 Task: Create a section Database Optimization Sprint and in the section, add a milestone Agile Implementation in the project VitalTech.
Action: Mouse moved to (67, 316)
Screenshot: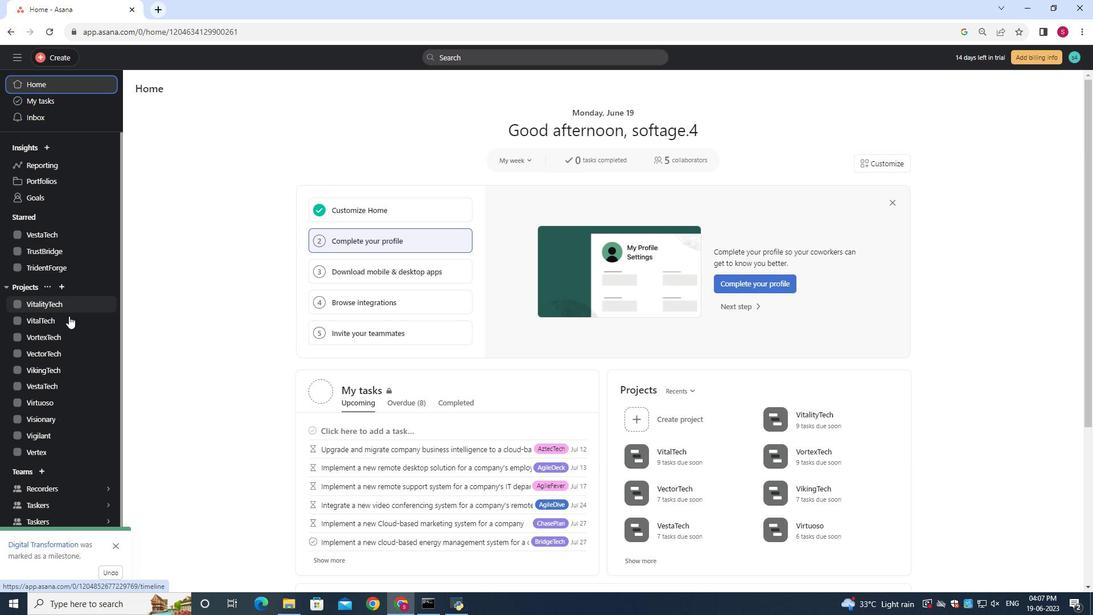 
Action: Mouse pressed left at (67, 316)
Screenshot: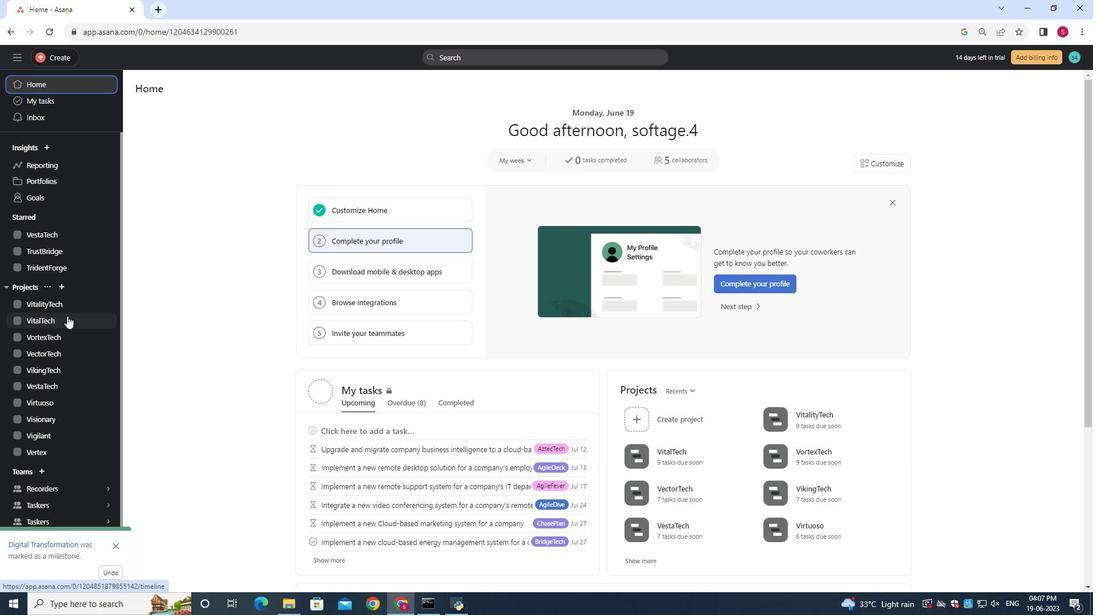 
Action: Mouse moved to (181, 133)
Screenshot: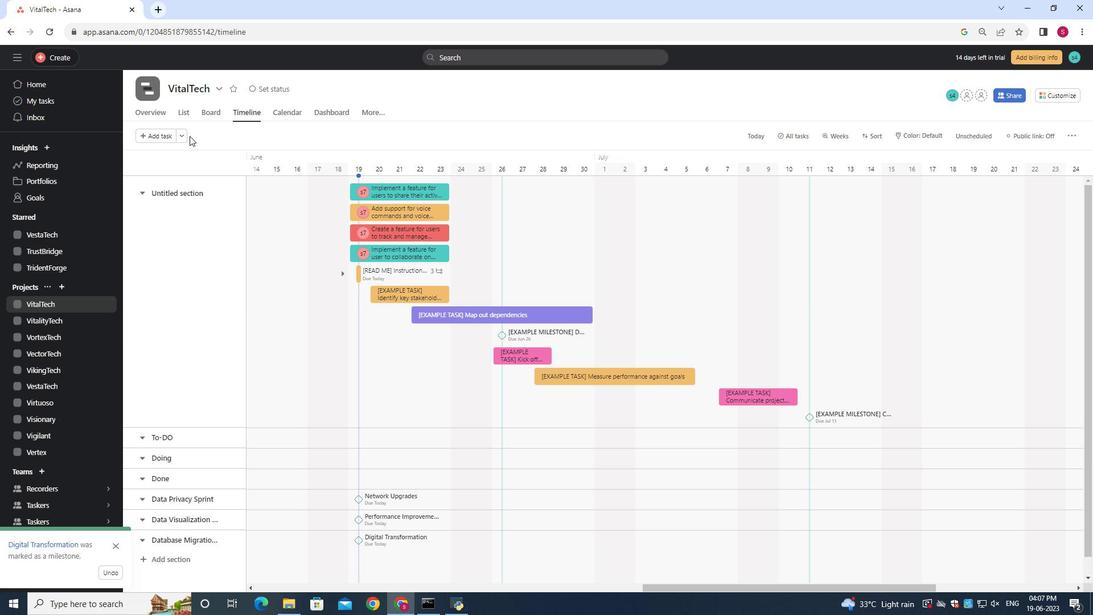 
Action: Mouse pressed left at (181, 133)
Screenshot: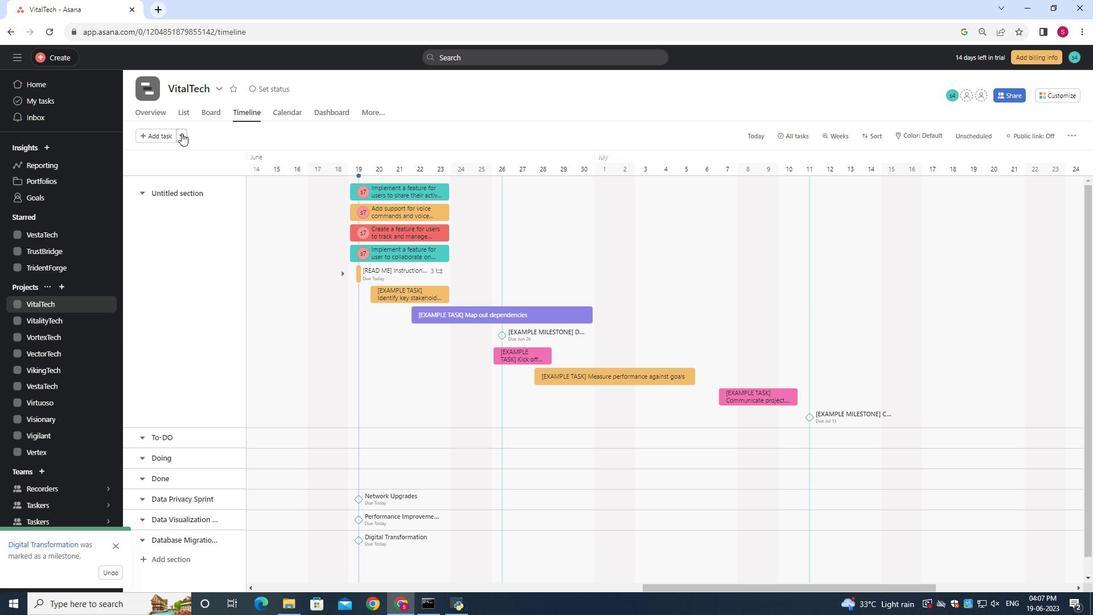 
Action: Mouse moved to (198, 155)
Screenshot: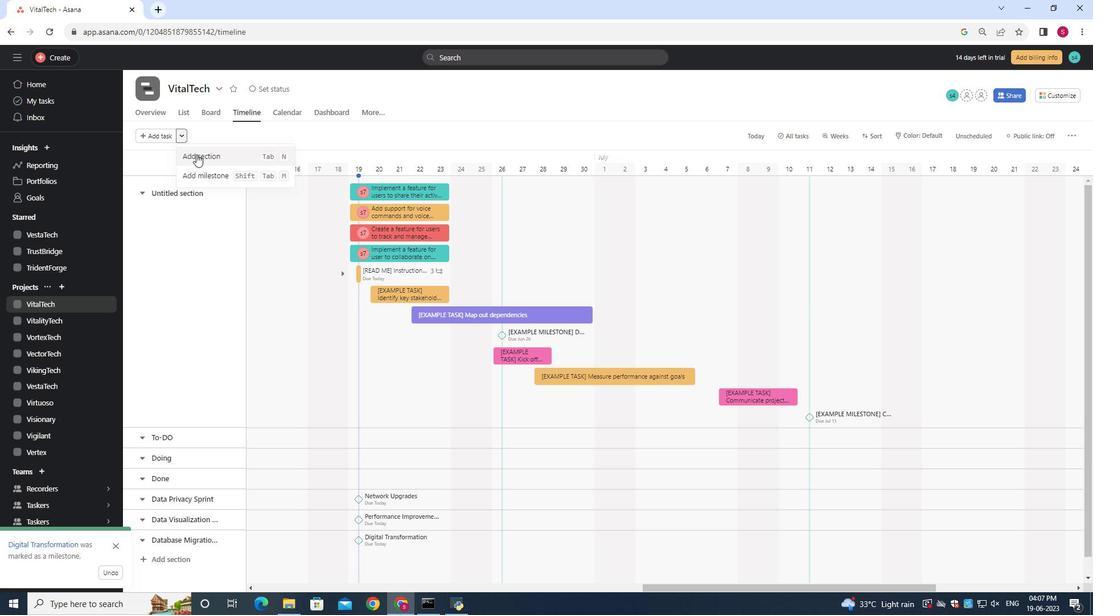 
Action: Mouse pressed left at (198, 155)
Screenshot: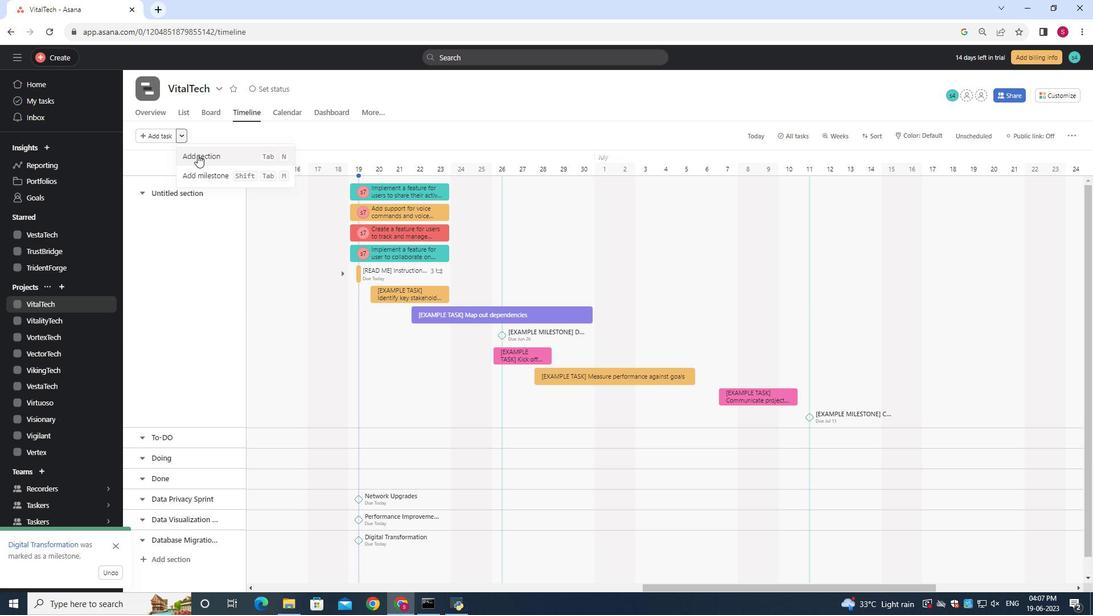 
Action: Key pressed <Key.shift><Key.shift><Key.shift><Key.shift><Key.shift><Key.shift><Key.shift>Data<Key.shift>base<Key.space><Key.shift>Optimization<Key.space><Key.shift>Sprint
Screenshot: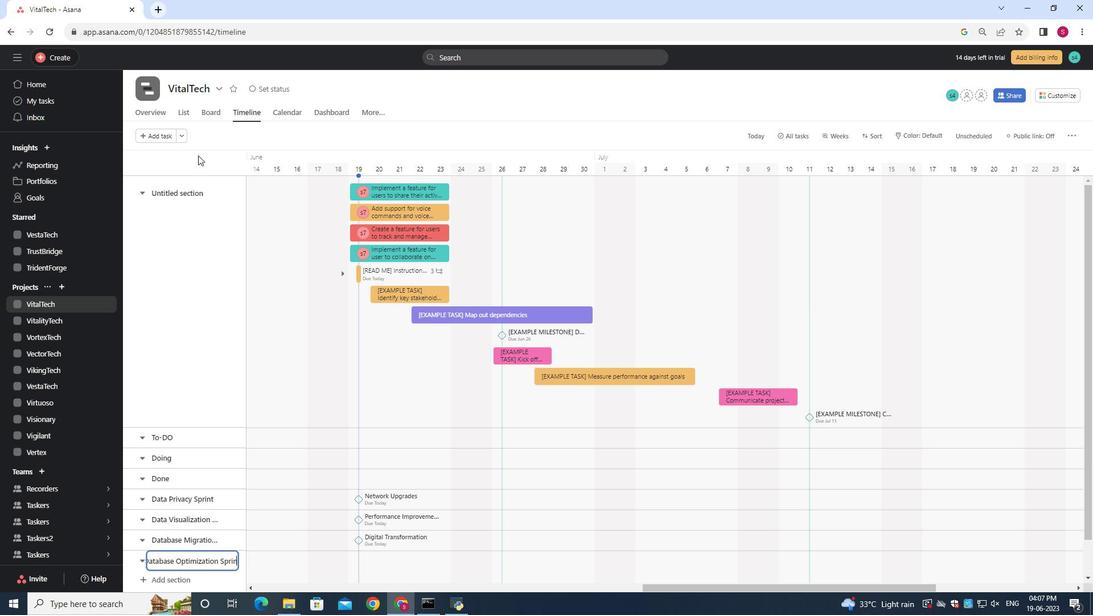 
Action: Mouse moved to (264, 558)
Screenshot: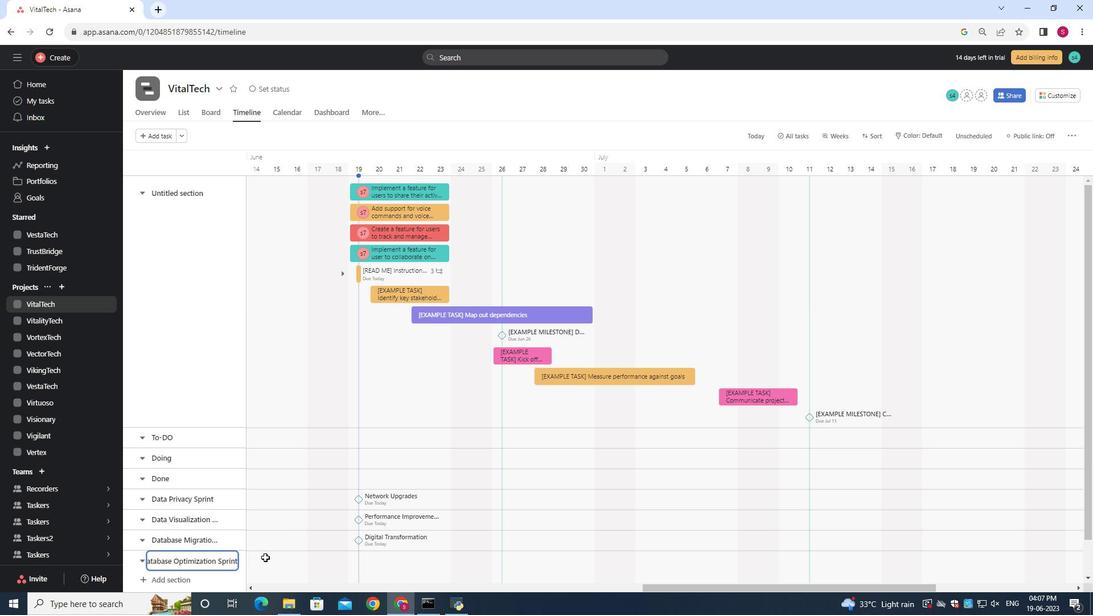 
Action: Mouse pressed left at (264, 558)
Screenshot: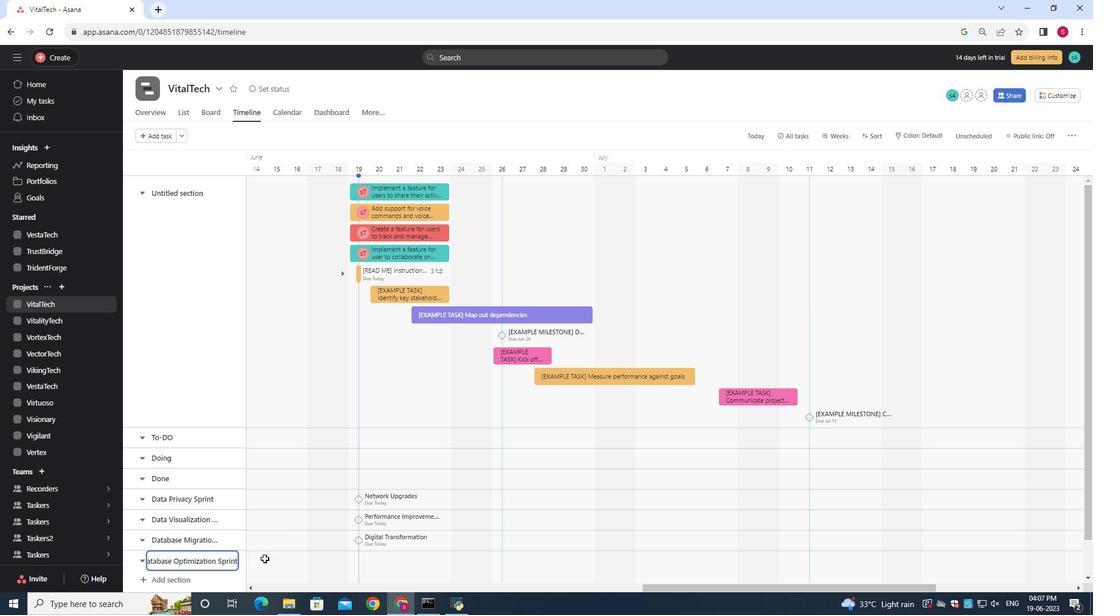 
Action: Mouse moved to (273, 546)
Screenshot: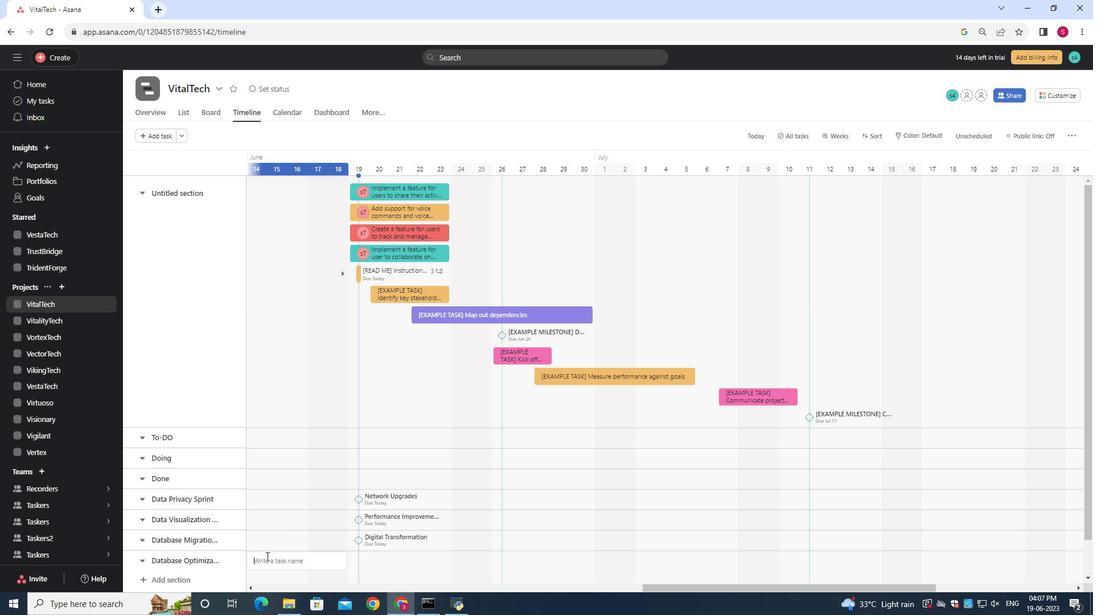 
Action: Key pressed <Key.shift><Key.shift><Key.shift><Key.shift><Key.shift><Key.shift><Key.shift><Key.shift><Key.shift><Key.shift><Key.shift><Key.shift><Key.shift><Key.shift><Key.shift><Key.shift><Key.shift><Key.shift><Key.shift><Key.shift><Key.shift><Key.shift><Key.shift><Key.shift><Key.shift><Key.shift><Key.shift><Key.shift><Key.shift><Key.shift>Agile<Key.space><Key.shift>Implentation
Screenshot: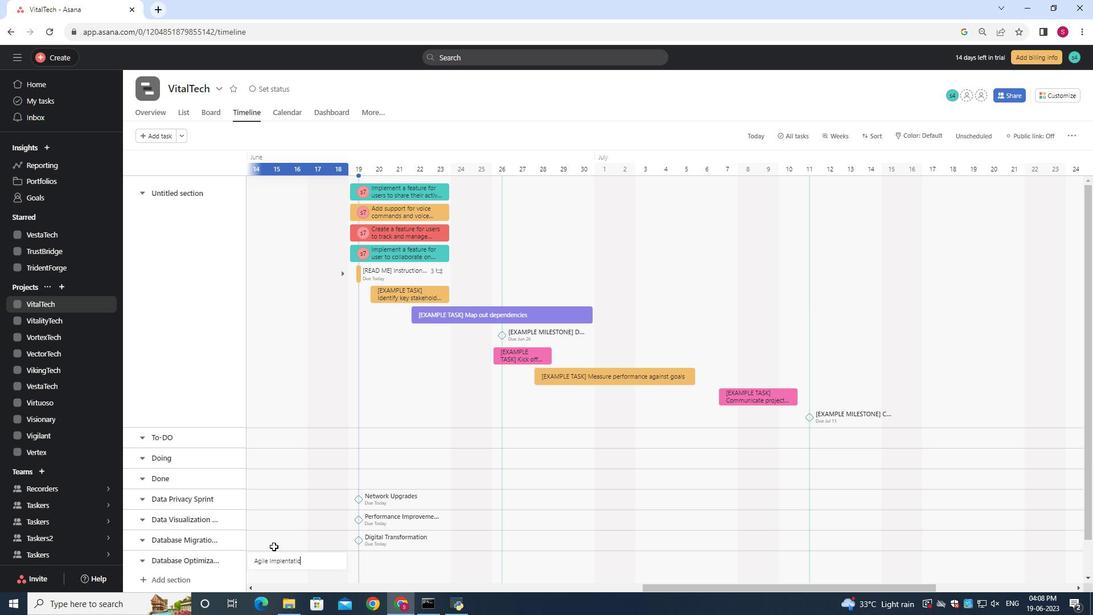 
Action: Mouse moved to (283, 562)
Screenshot: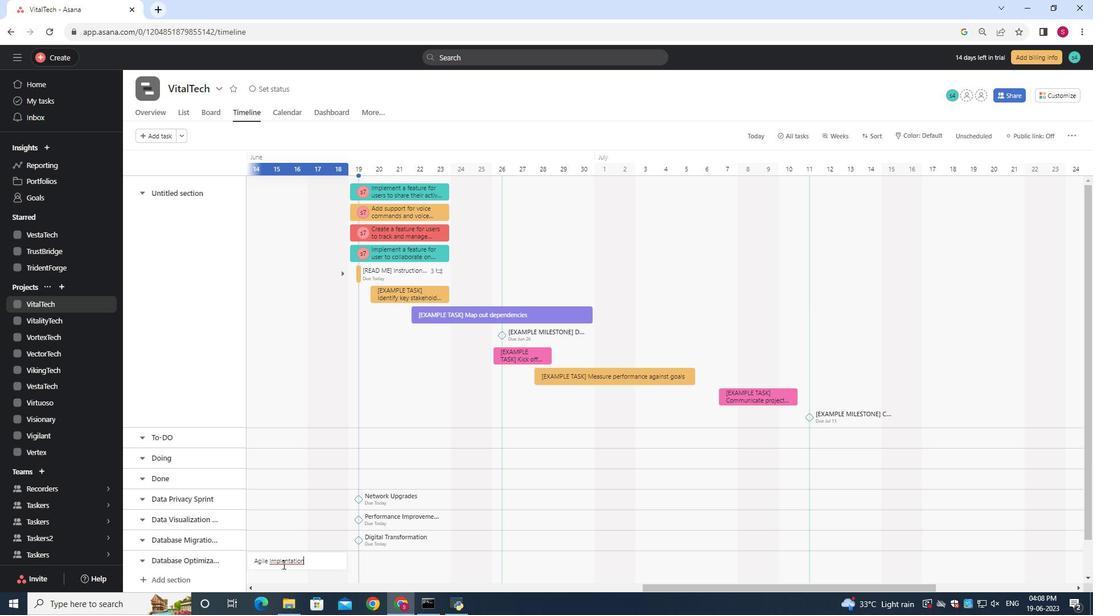 
Action: Mouse pressed right at (283, 562)
Screenshot: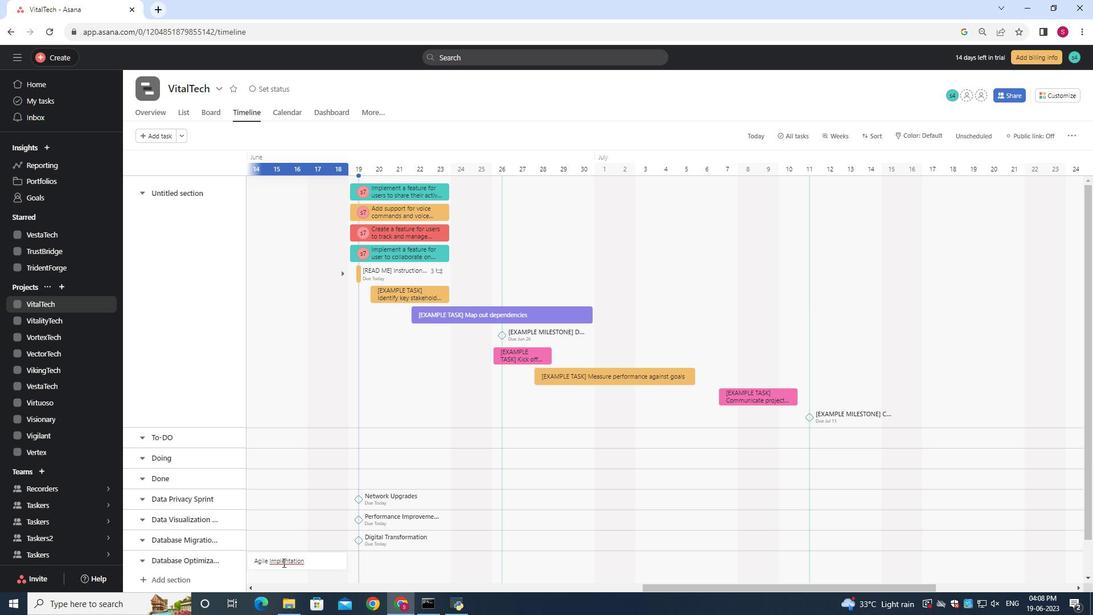 
Action: Mouse moved to (312, 510)
Screenshot: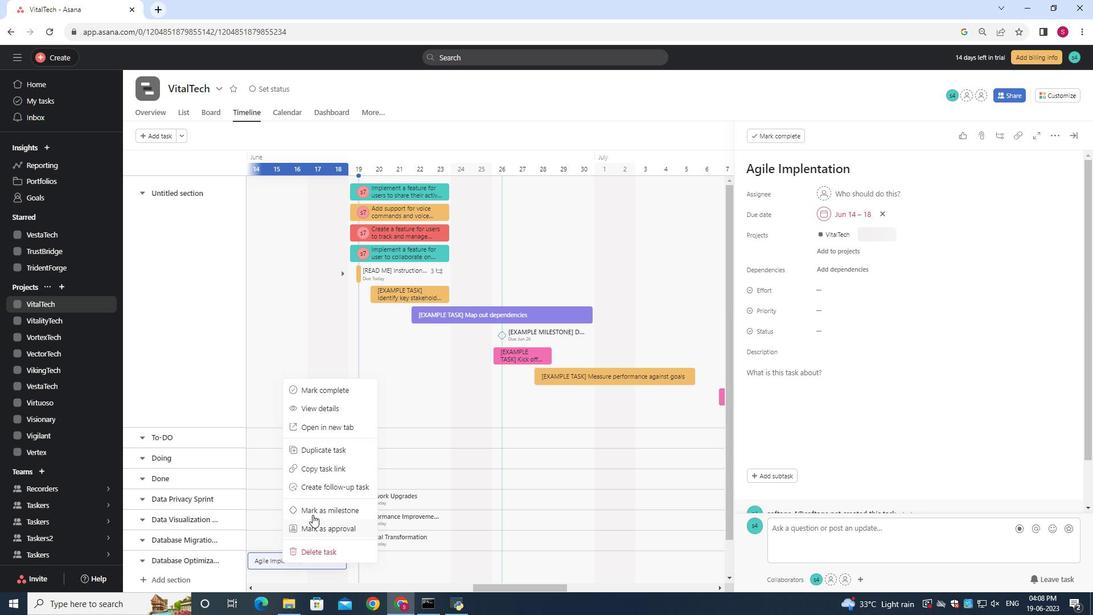 
Action: Mouse pressed left at (312, 510)
Screenshot: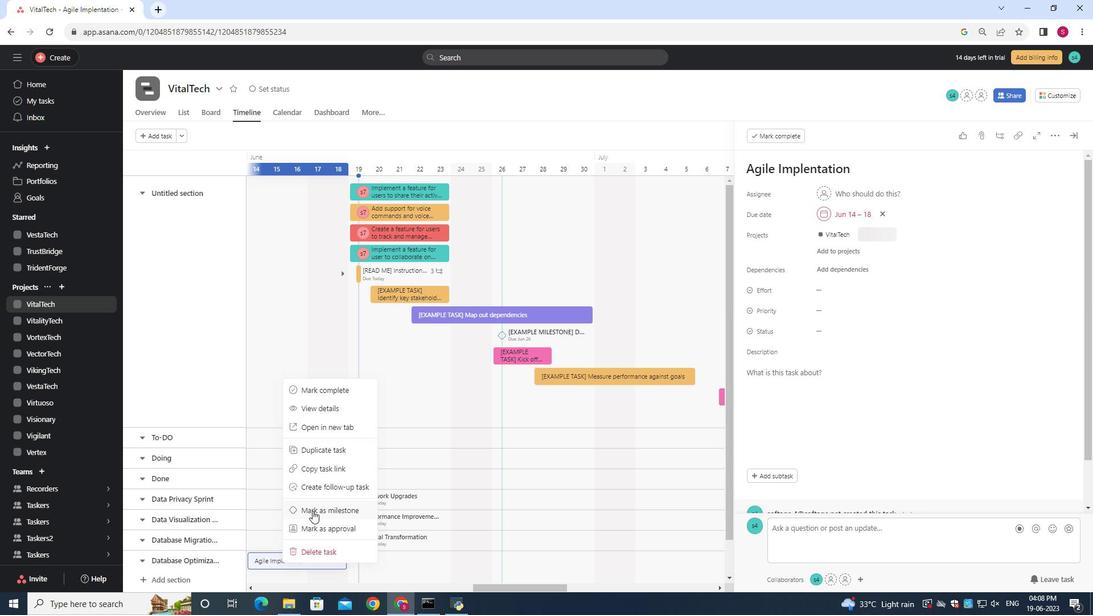 
Action: Mouse moved to (389, 480)
Screenshot: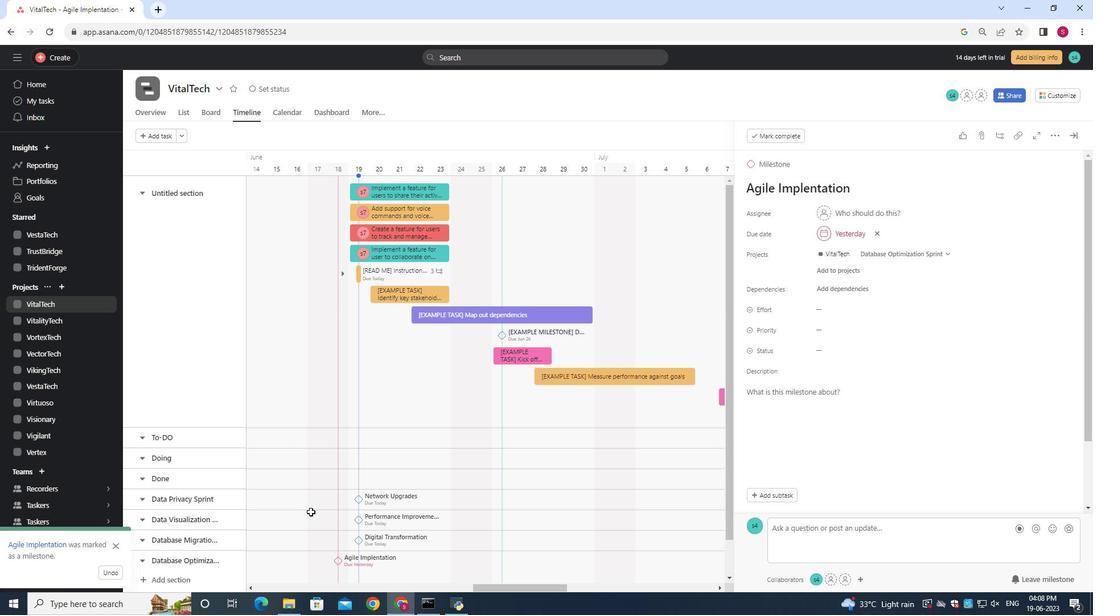 
